 Task: Create auto association rules to automatically create campaigns
Action: Mouse moved to (234, 167)
Screenshot: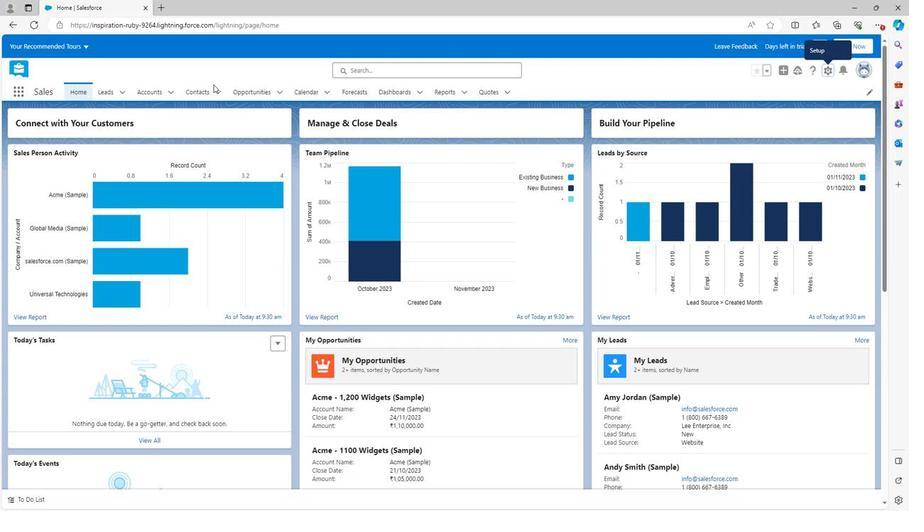 
Action: Mouse scrolled (234, 167) with delta (0, 0)
Screenshot: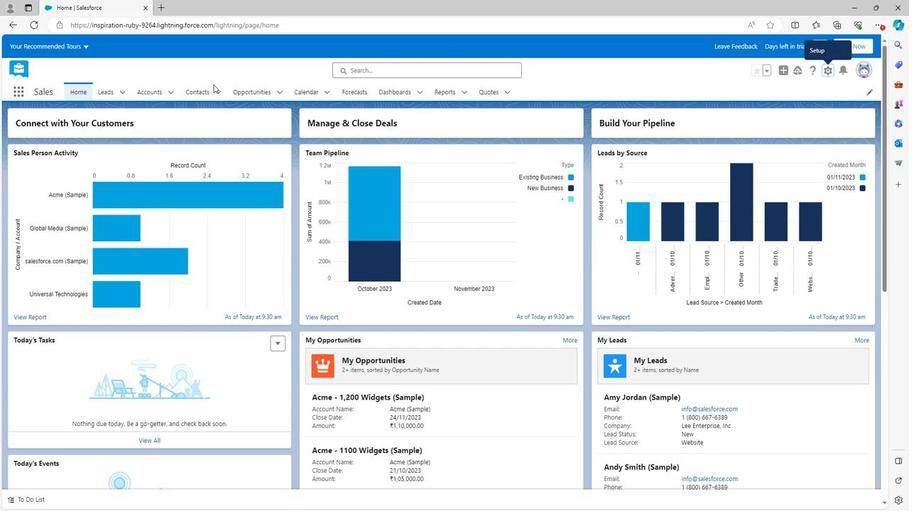 
Action: Mouse scrolled (234, 167) with delta (0, 0)
Screenshot: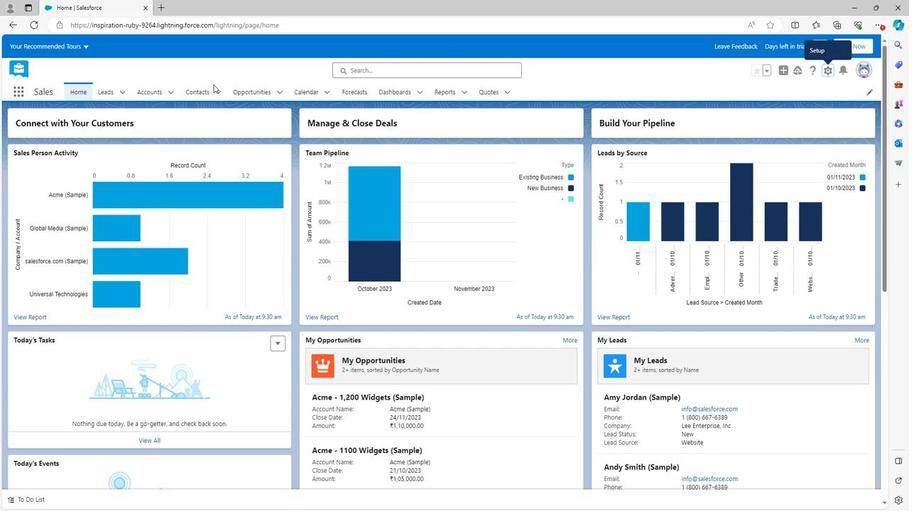 
Action: Mouse scrolled (234, 167) with delta (0, 0)
Screenshot: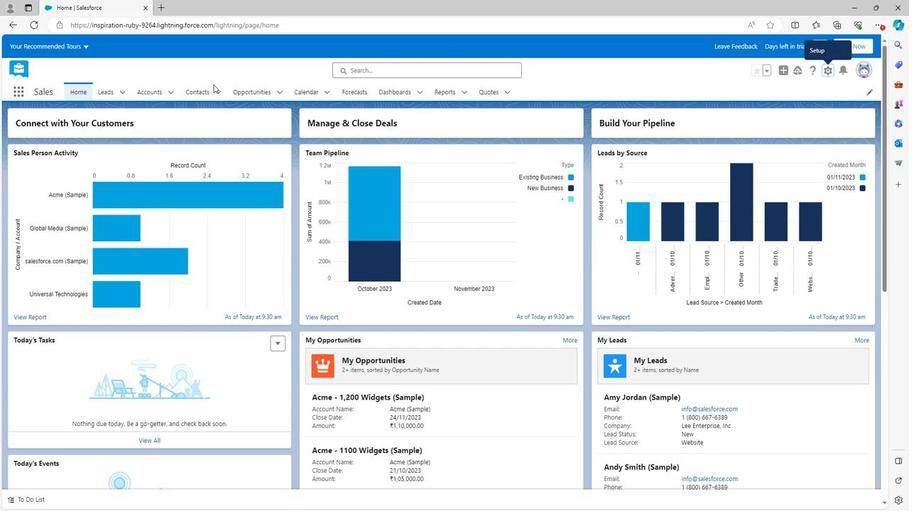 
Action: Mouse scrolled (234, 167) with delta (0, 0)
Screenshot: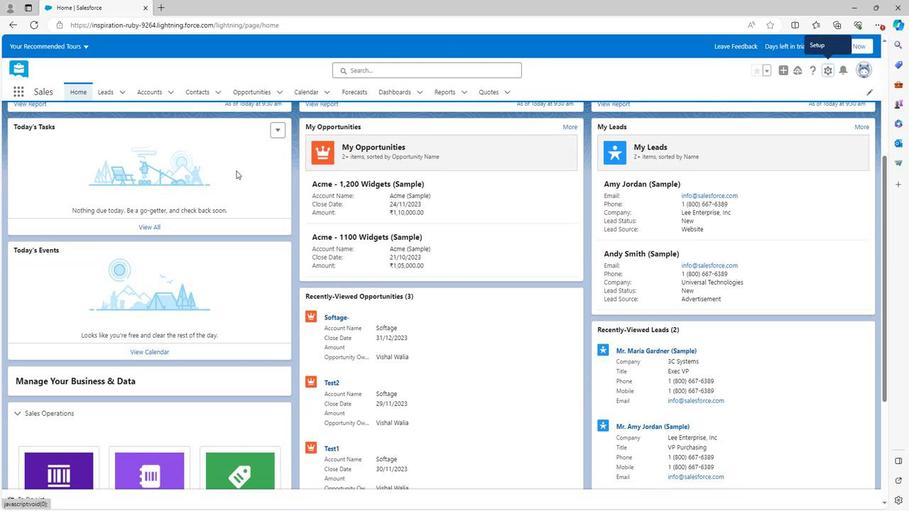 
Action: Mouse scrolled (234, 167) with delta (0, 0)
Screenshot: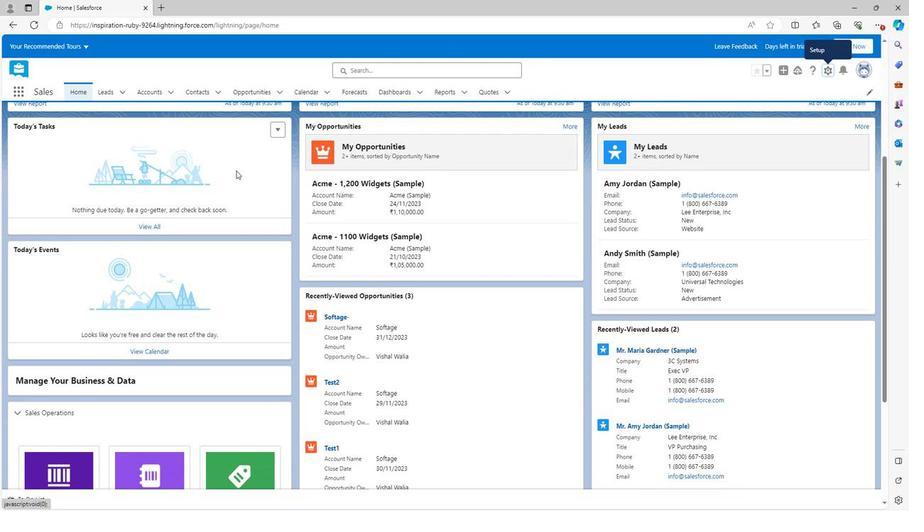 
Action: Mouse scrolled (234, 167) with delta (0, 0)
Screenshot: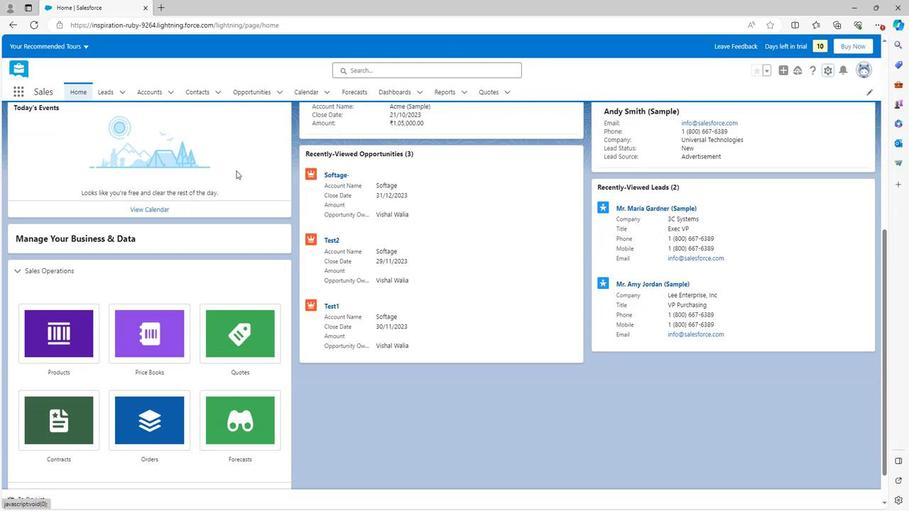 
Action: Mouse scrolled (234, 167) with delta (0, 0)
Screenshot: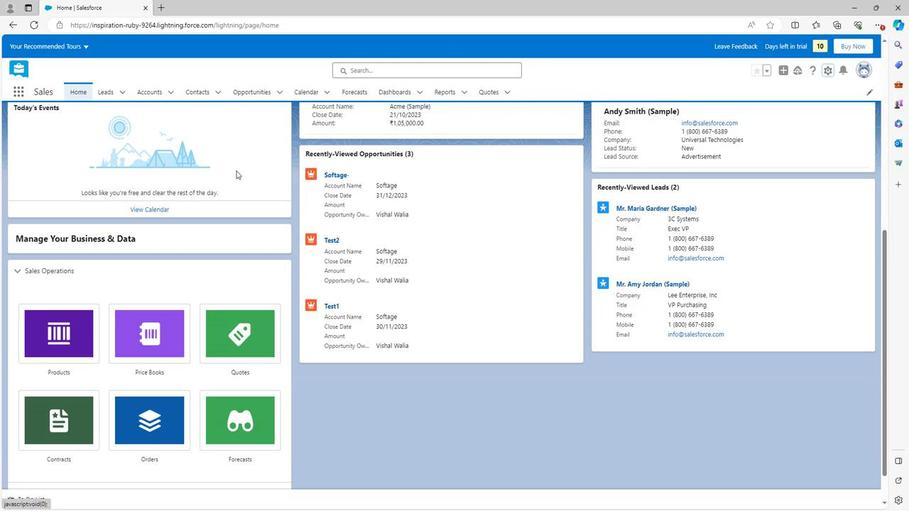 
Action: Mouse scrolled (234, 168) with delta (0, 0)
Screenshot: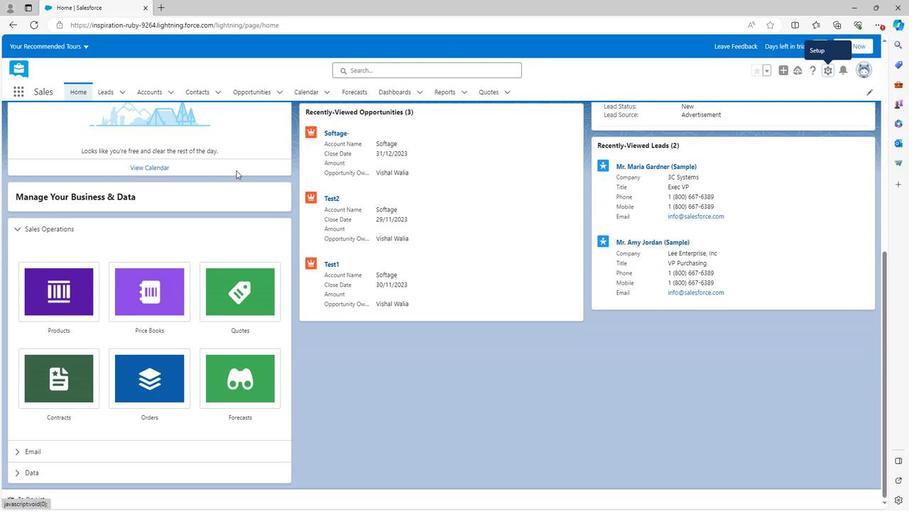 
Action: Mouse scrolled (234, 168) with delta (0, 0)
Screenshot: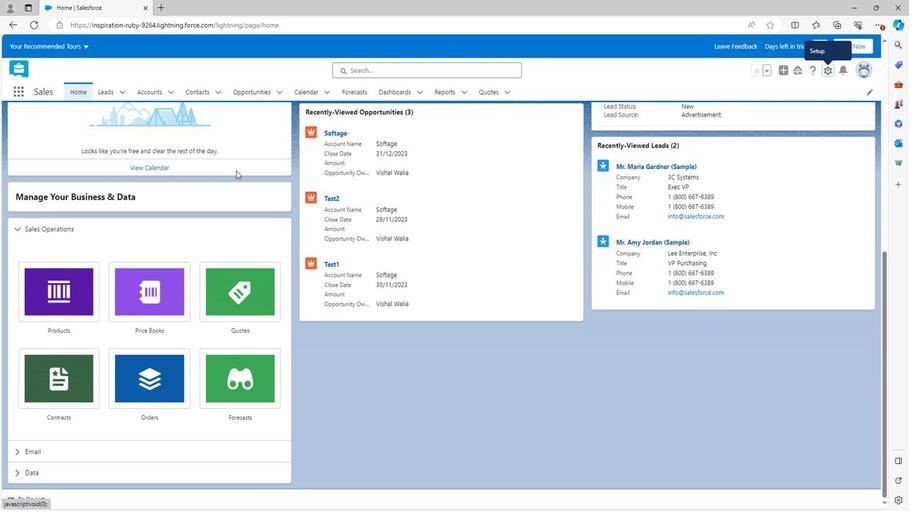 
Action: Mouse scrolled (234, 168) with delta (0, 0)
Screenshot: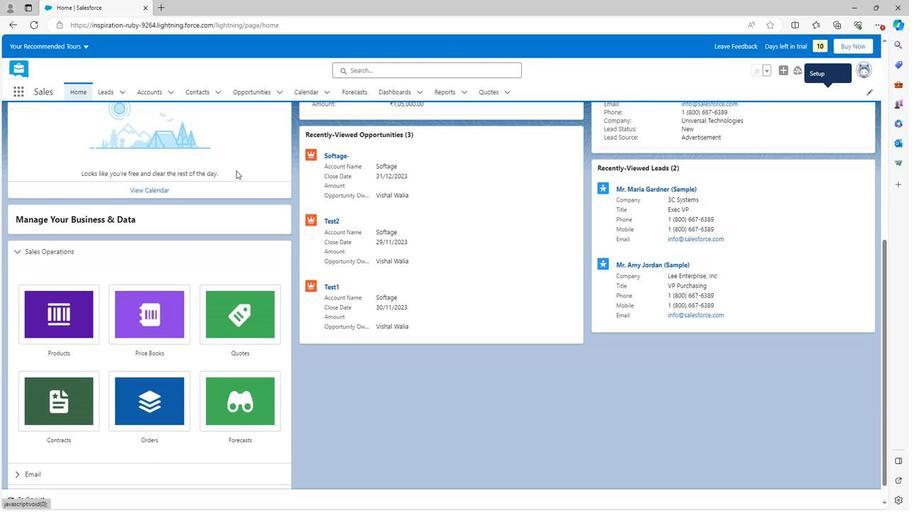 
Action: Mouse scrolled (234, 168) with delta (0, 0)
Screenshot: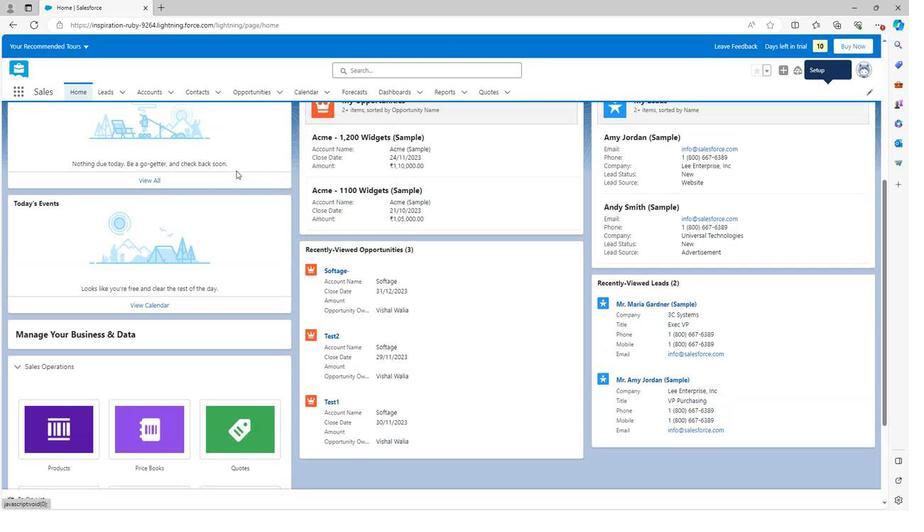 
Action: Mouse scrolled (234, 168) with delta (0, 0)
Screenshot: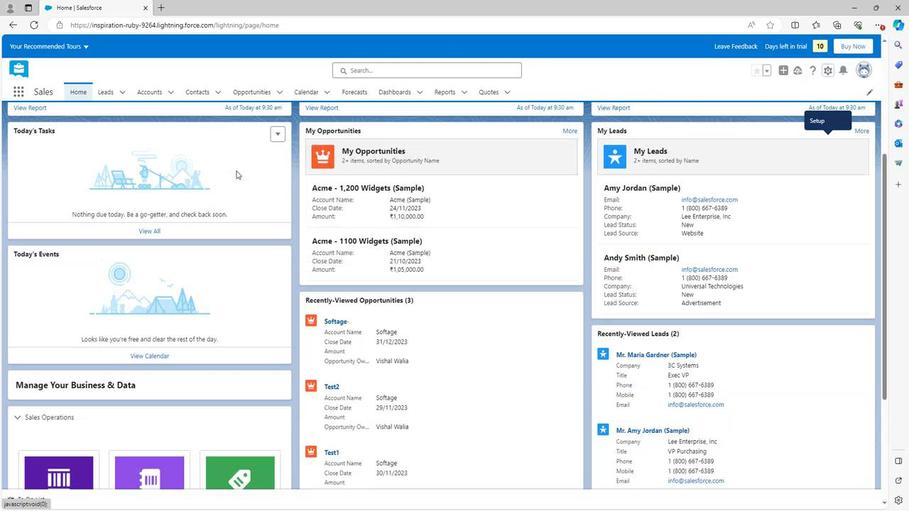 
Action: Mouse scrolled (234, 168) with delta (0, 0)
Screenshot: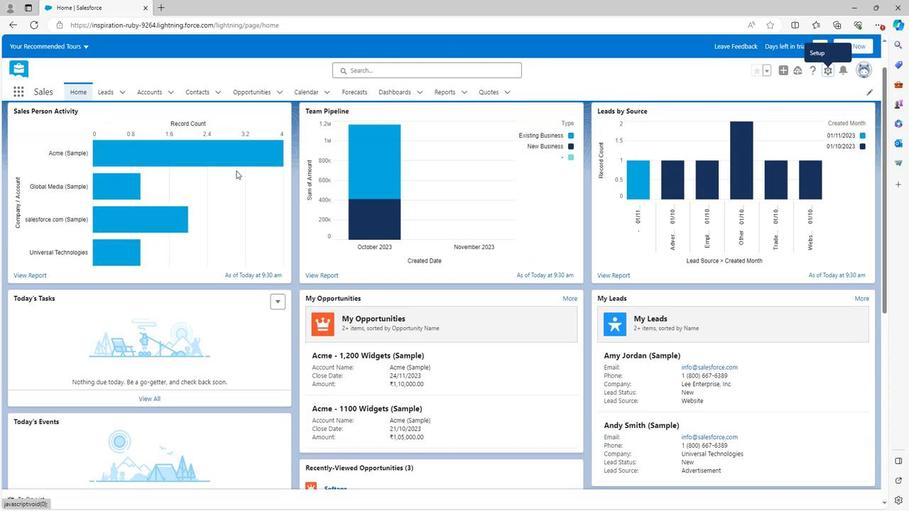 
Action: Mouse scrolled (234, 168) with delta (0, 0)
Screenshot: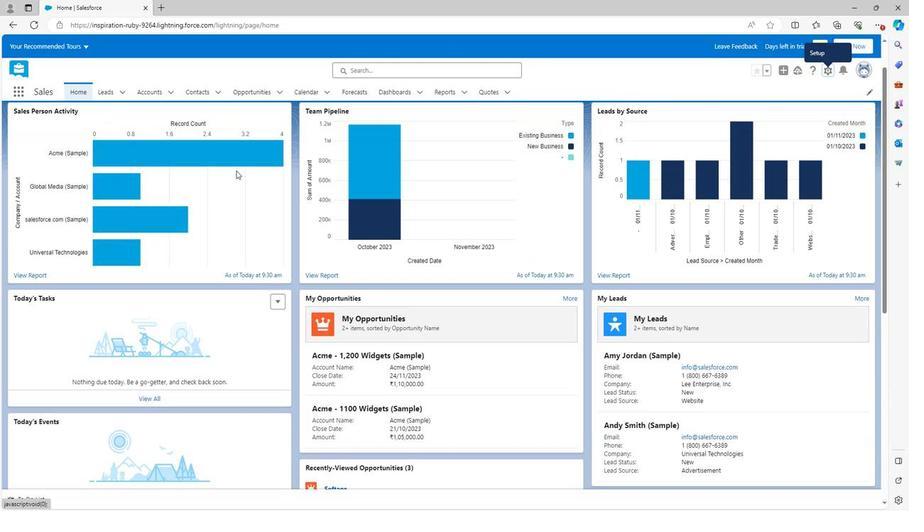 
Action: Mouse scrolled (234, 168) with delta (0, 0)
Screenshot: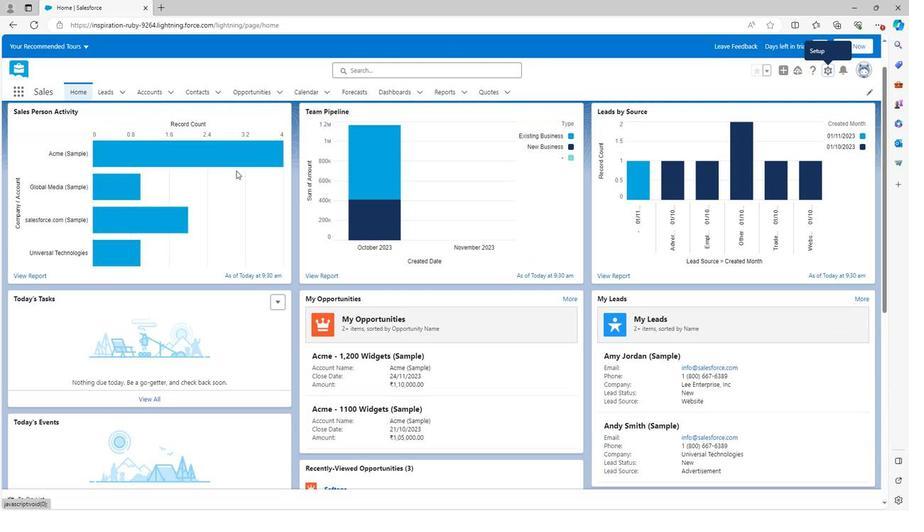 
Action: Mouse scrolled (234, 168) with delta (0, 0)
Screenshot: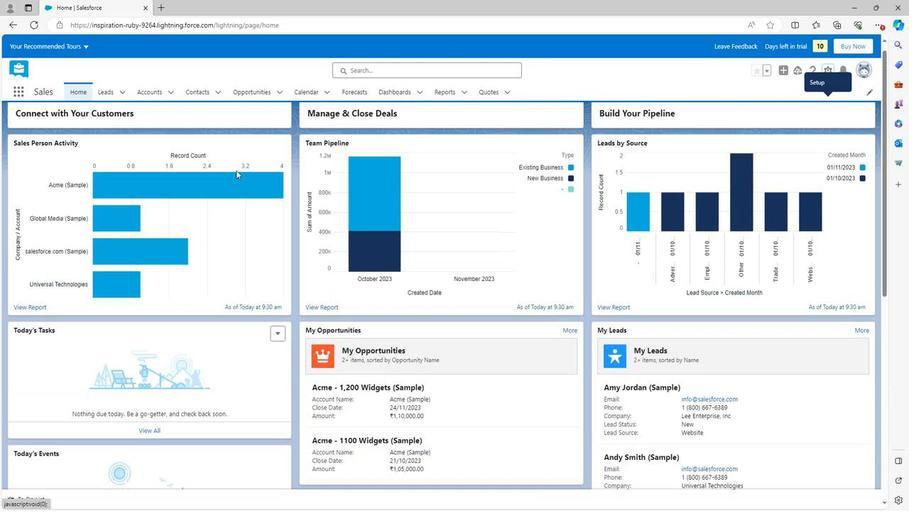 
Action: Mouse moved to (828, 65)
Screenshot: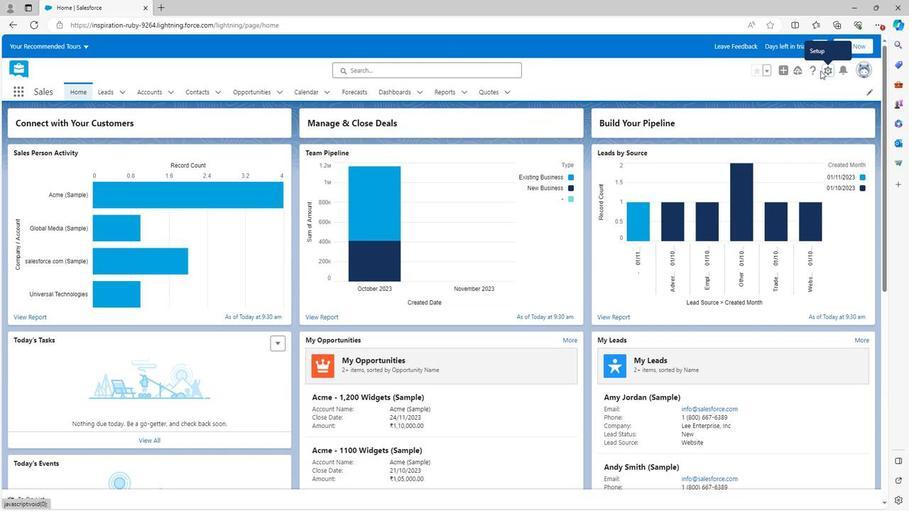 
Action: Mouse pressed left at (828, 65)
Screenshot: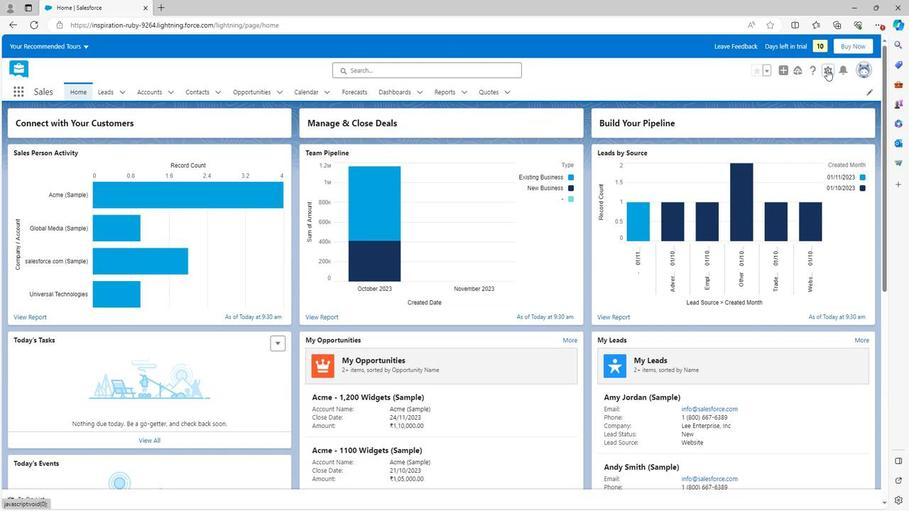 
Action: Mouse moved to (790, 95)
Screenshot: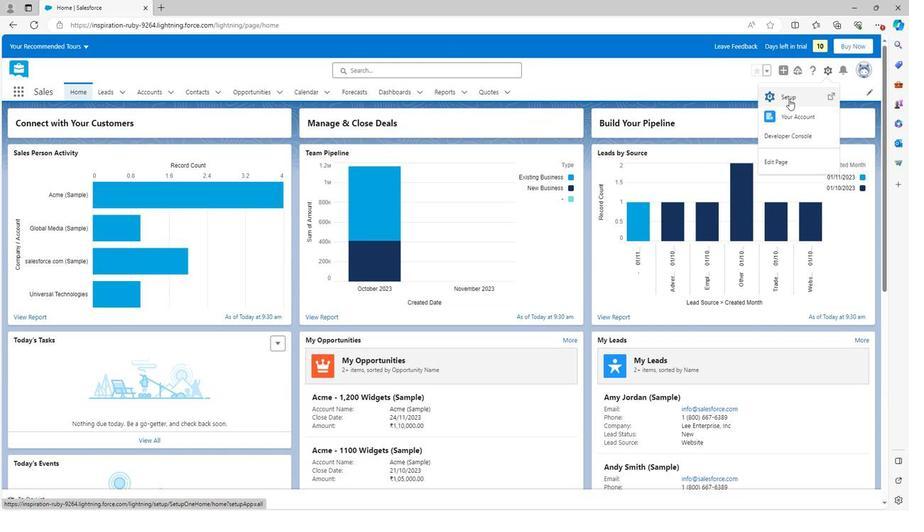
Action: Mouse pressed left at (790, 95)
Screenshot: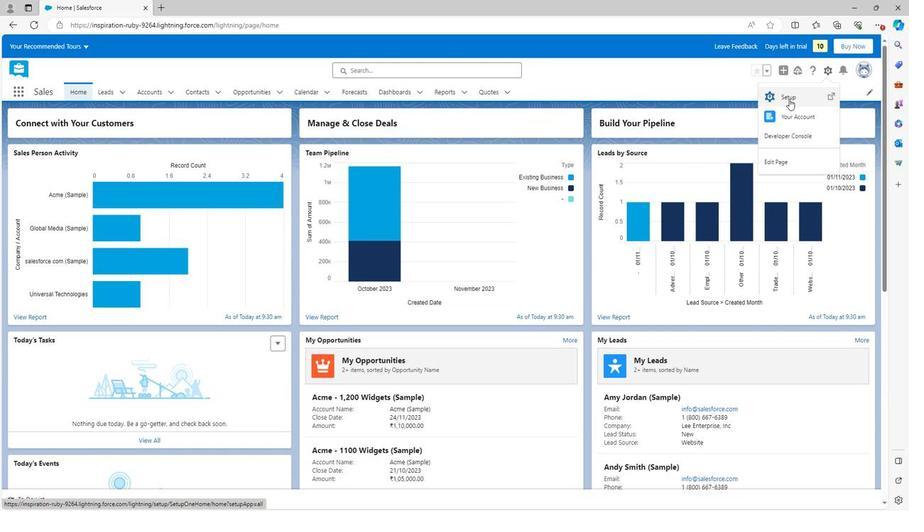 
Action: Mouse moved to (21, 358)
Screenshot: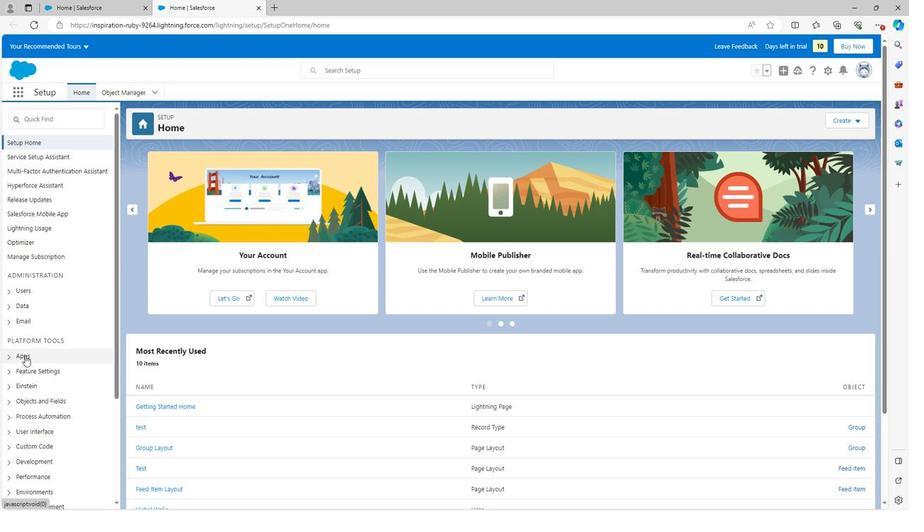 
Action: Mouse scrolled (21, 358) with delta (0, 0)
Screenshot: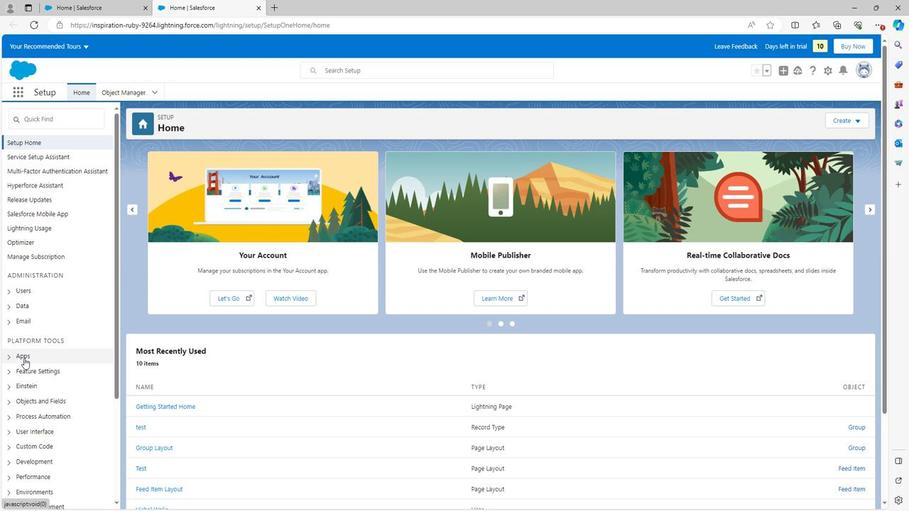 
Action: Mouse scrolled (21, 358) with delta (0, 0)
Screenshot: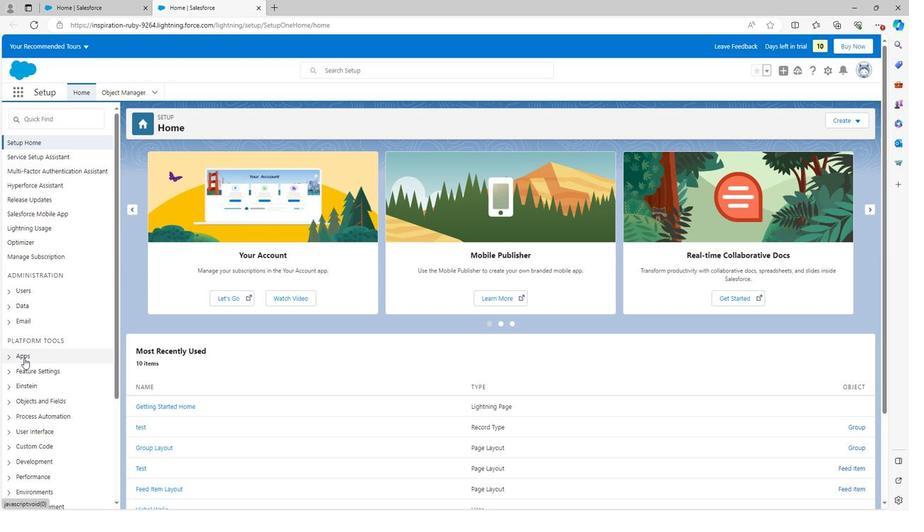 
Action: Mouse scrolled (21, 358) with delta (0, 0)
Screenshot: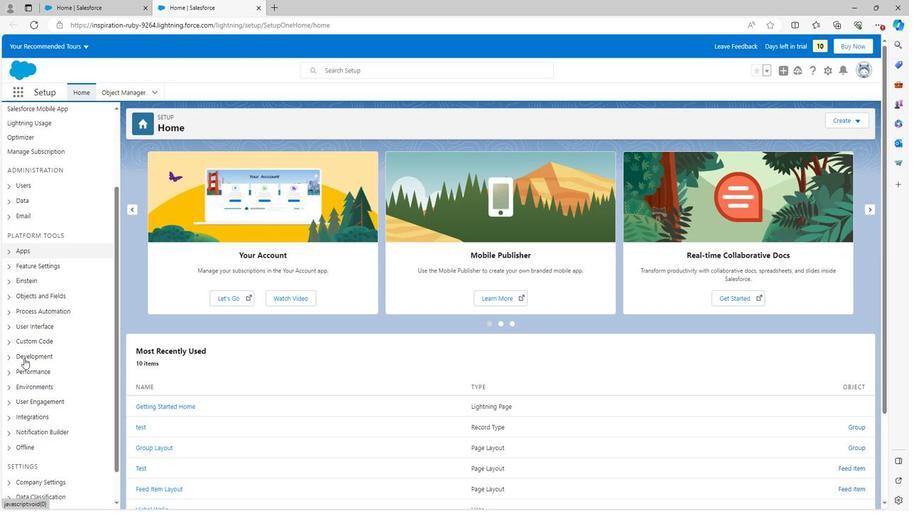 
Action: Mouse scrolled (21, 358) with delta (0, 0)
Screenshot: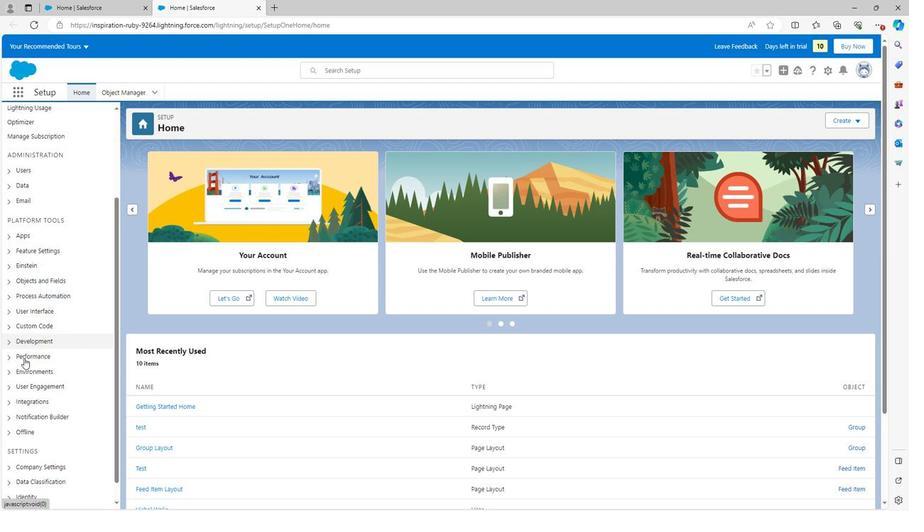 
Action: Mouse moved to (6, 228)
Screenshot: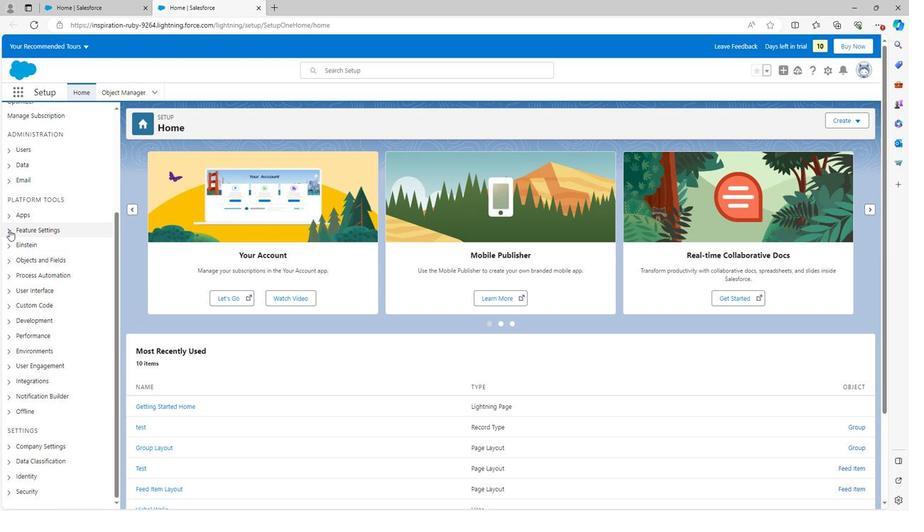
Action: Mouse pressed left at (6, 228)
Screenshot: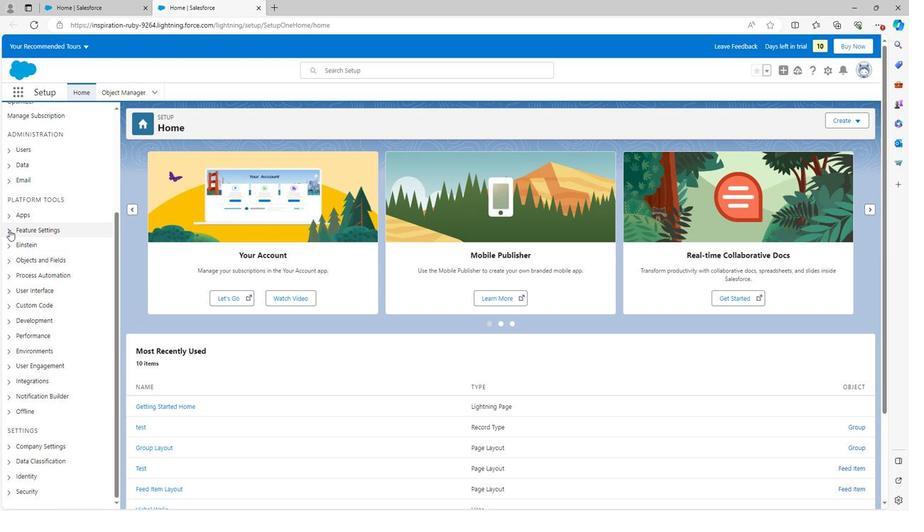 
Action: Mouse moved to (17, 305)
Screenshot: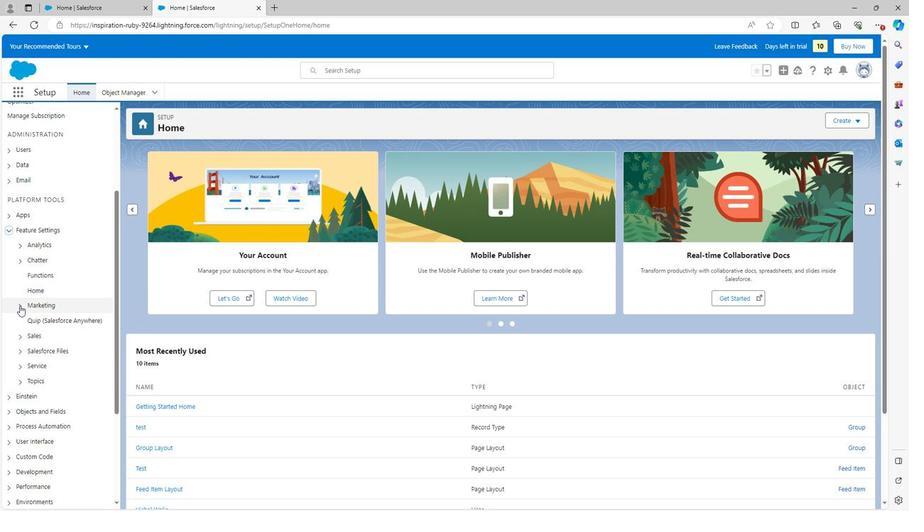
Action: Mouse pressed left at (17, 305)
Screenshot: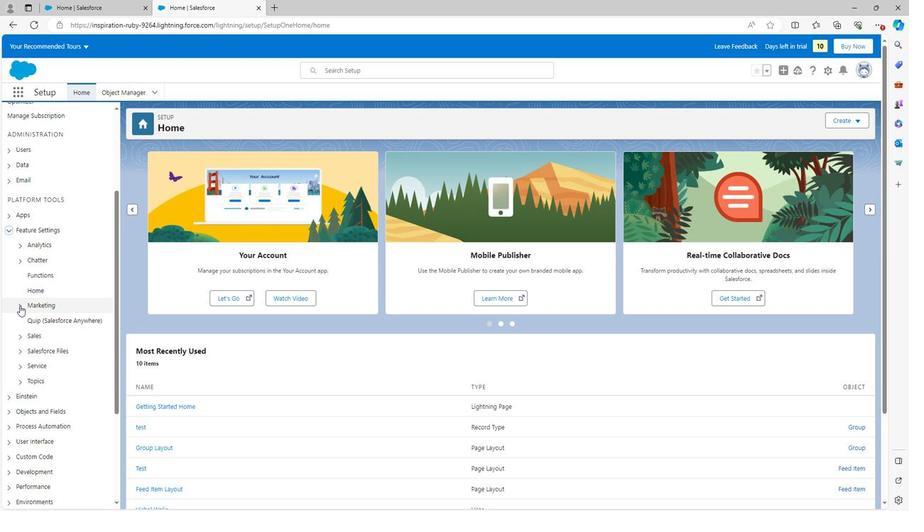 
Action: Mouse moved to (23, 342)
Screenshot: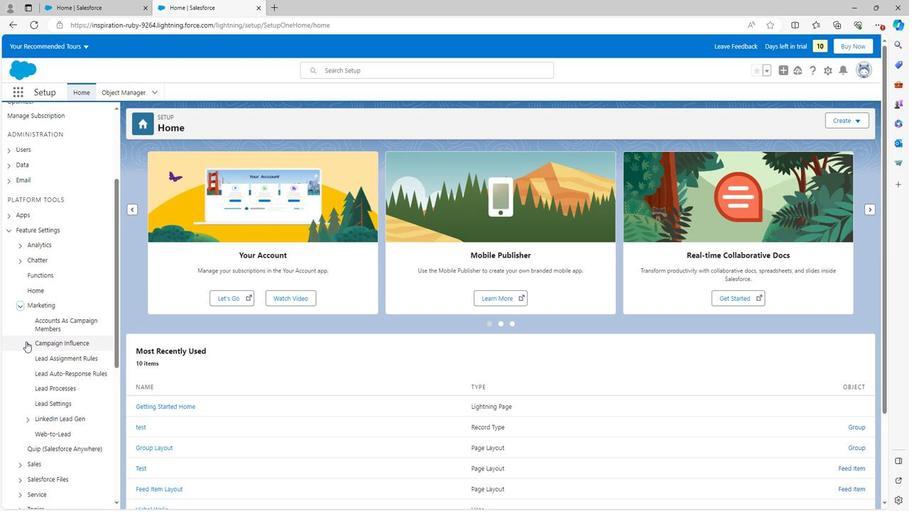
Action: Mouse pressed left at (23, 342)
Screenshot: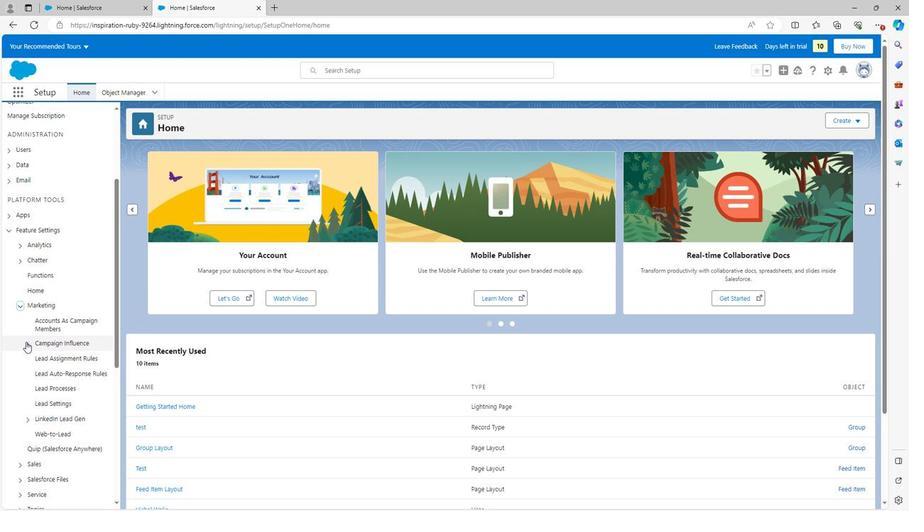 
Action: Mouse moved to (63, 361)
Screenshot: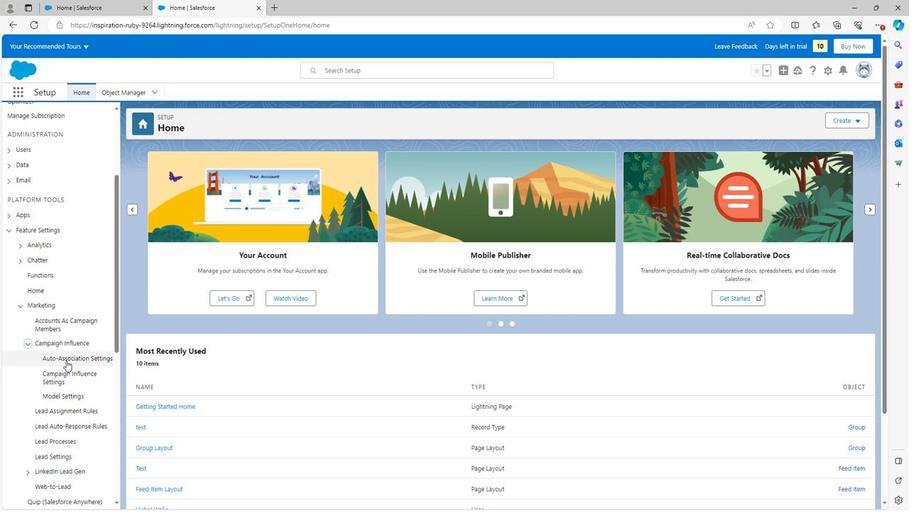 
Action: Mouse pressed left at (63, 361)
Screenshot: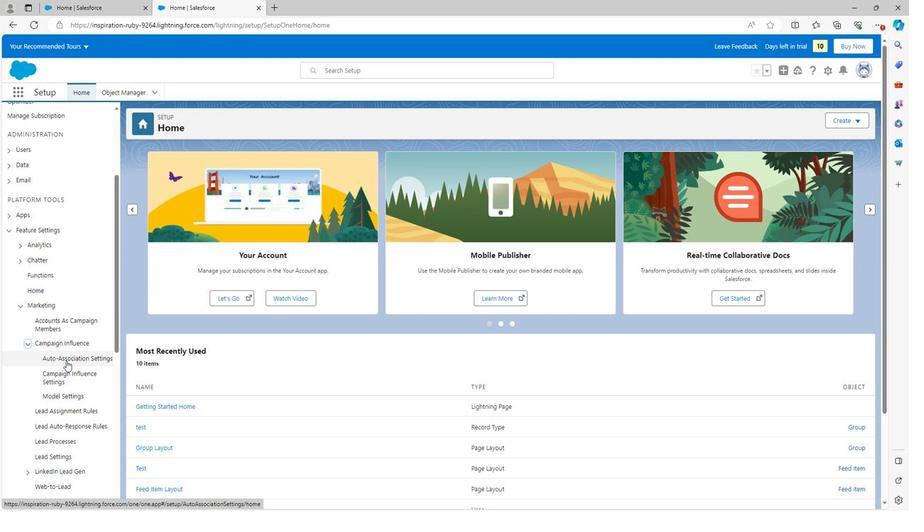 
Action: Mouse moved to (233, 238)
Screenshot: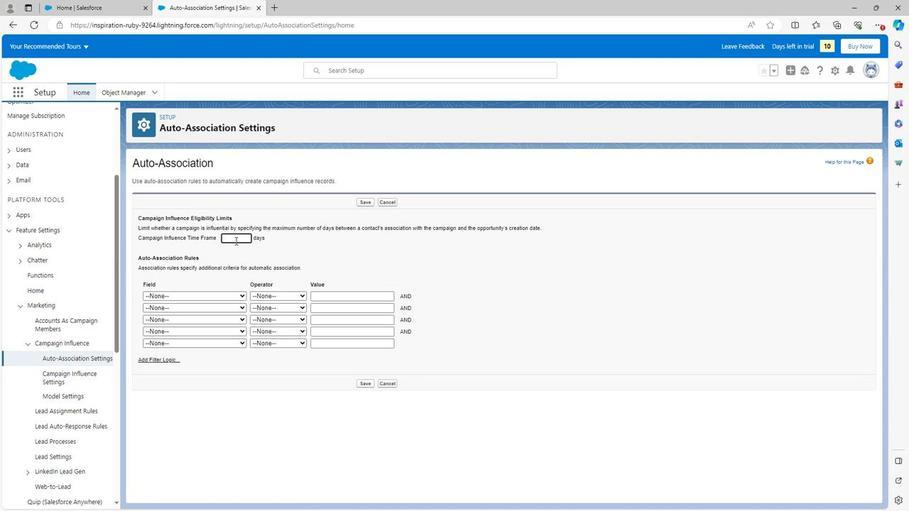 
Action: Key pressed 12
Screenshot: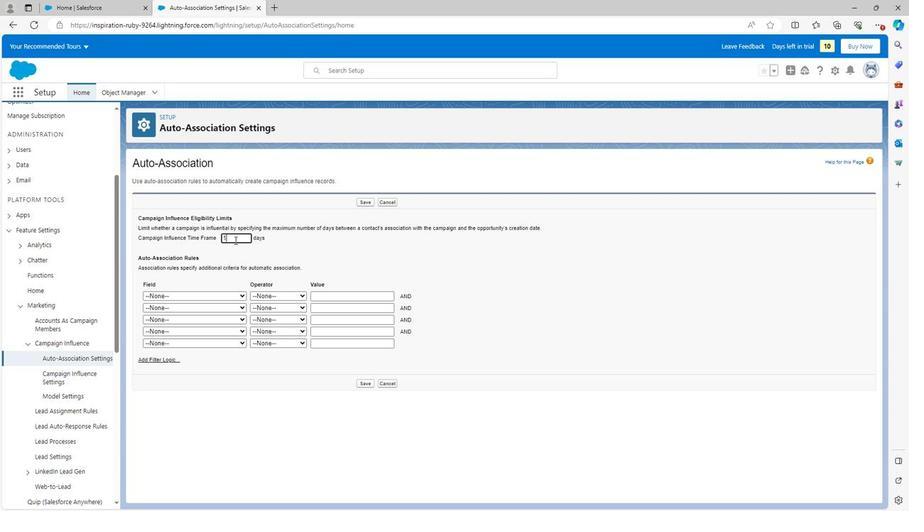 
Action: Mouse moved to (323, 248)
Screenshot: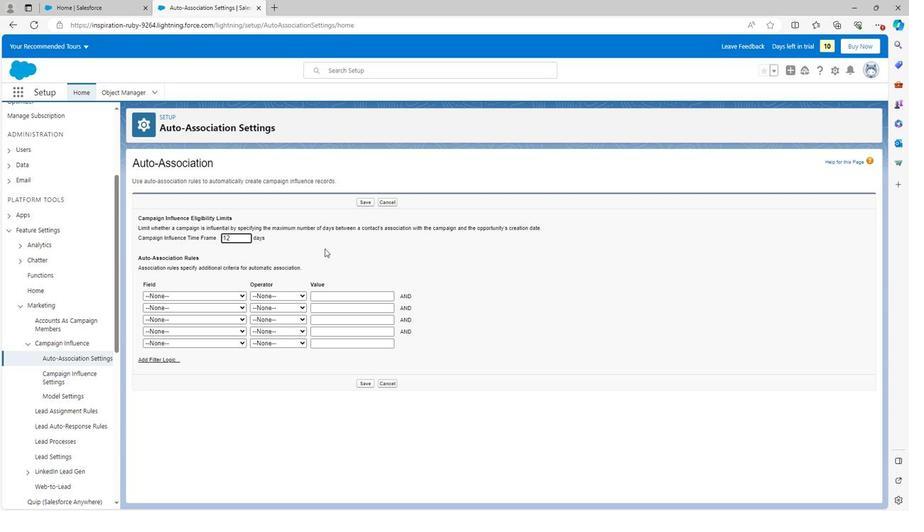 
Action: Mouse pressed left at (323, 248)
Screenshot: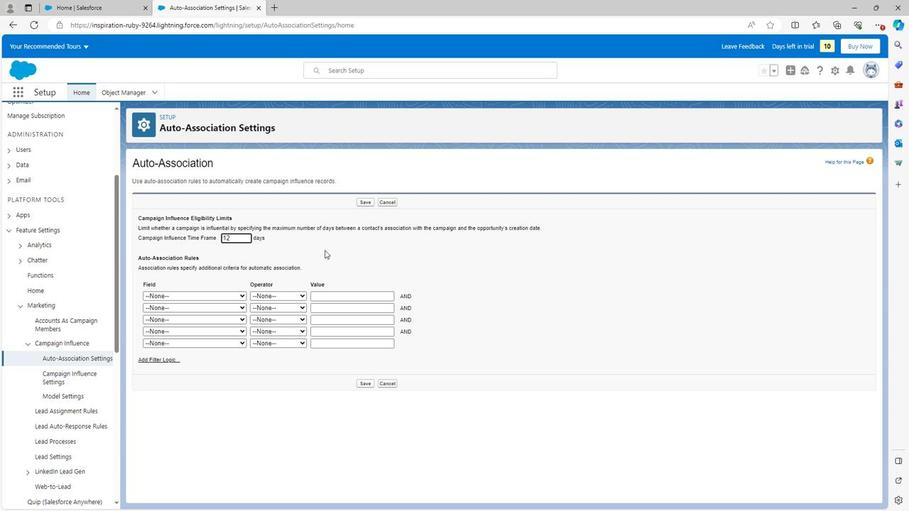 
Action: Mouse moved to (178, 296)
Screenshot: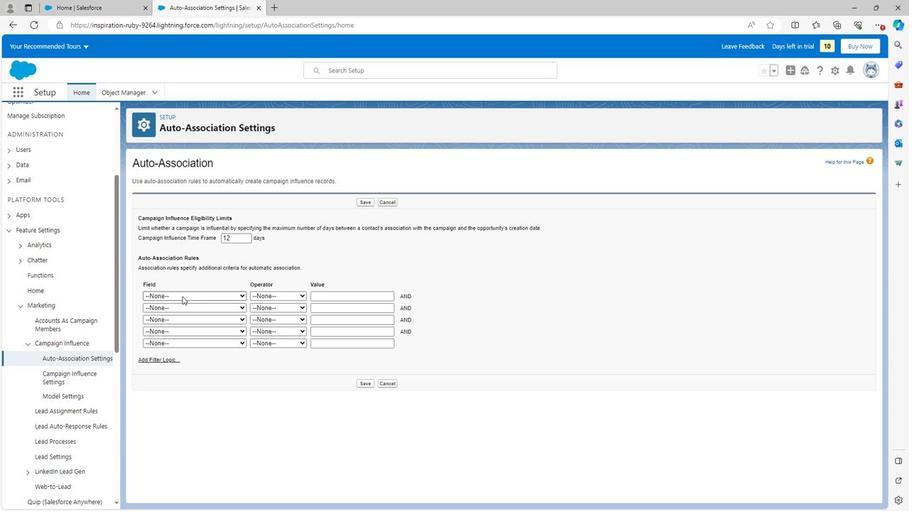 
Action: Mouse pressed left at (178, 296)
Screenshot: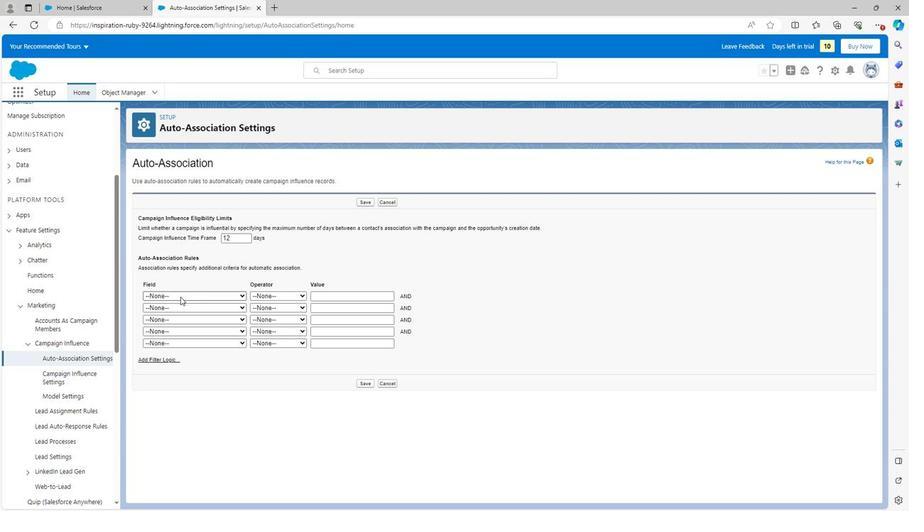 
Action: Mouse moved to (180, 317)
Screenshot: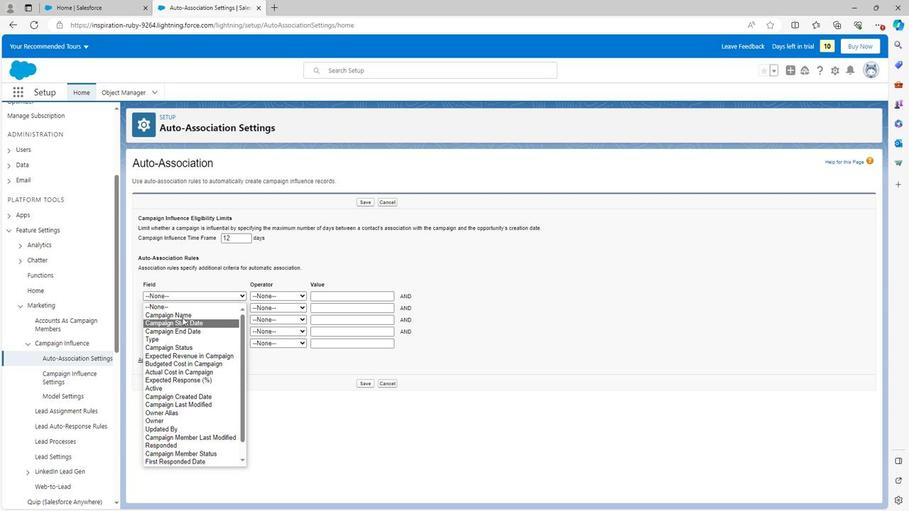 
Action: Mouse pressed left at (180, 317)
Screenshot: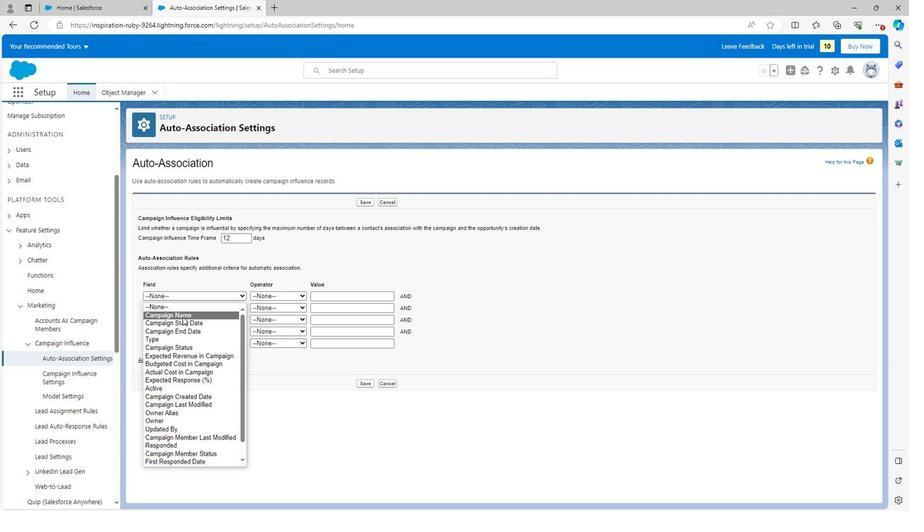 
Action: Mouse moved to (344, 294)
Screenshot: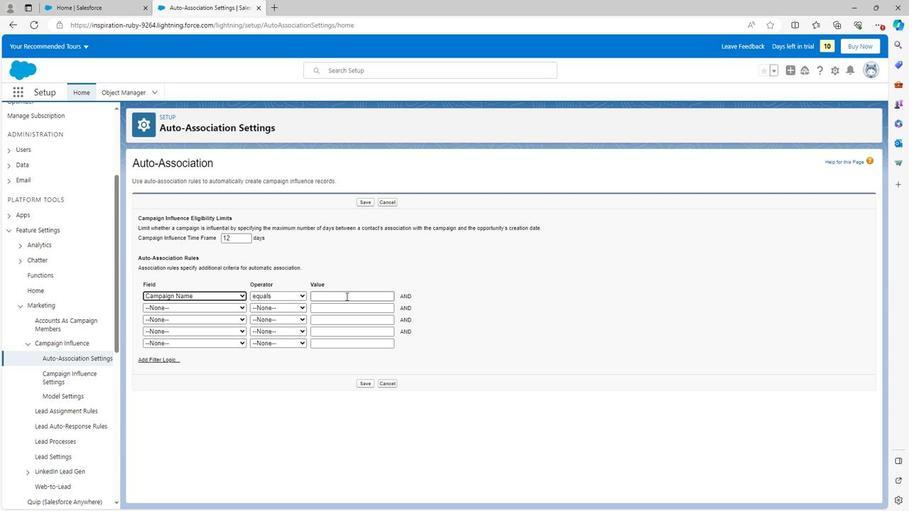 
Action: Mouse pressed left at (344, 294)
Screenshot: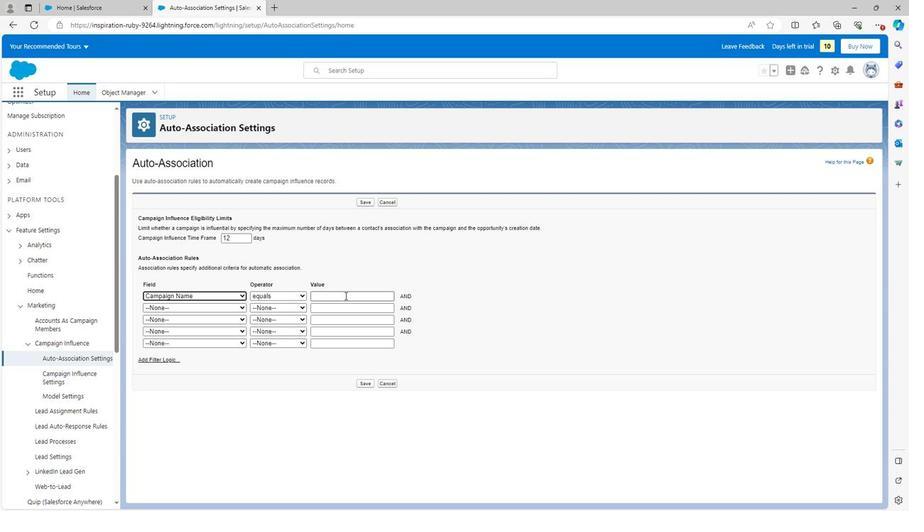 
Action: Mouse moved to (344, 294)
Screenshot: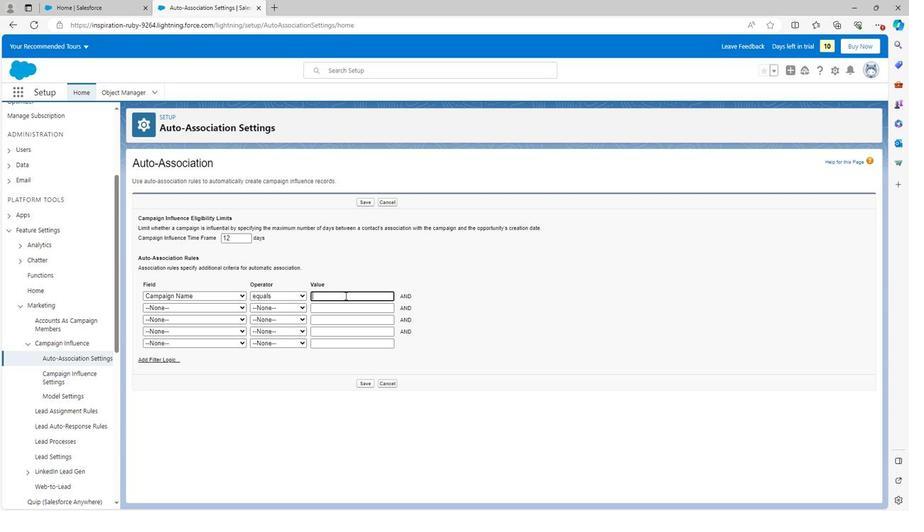 
Action: Key pressed <Key.shift>
Screenshot: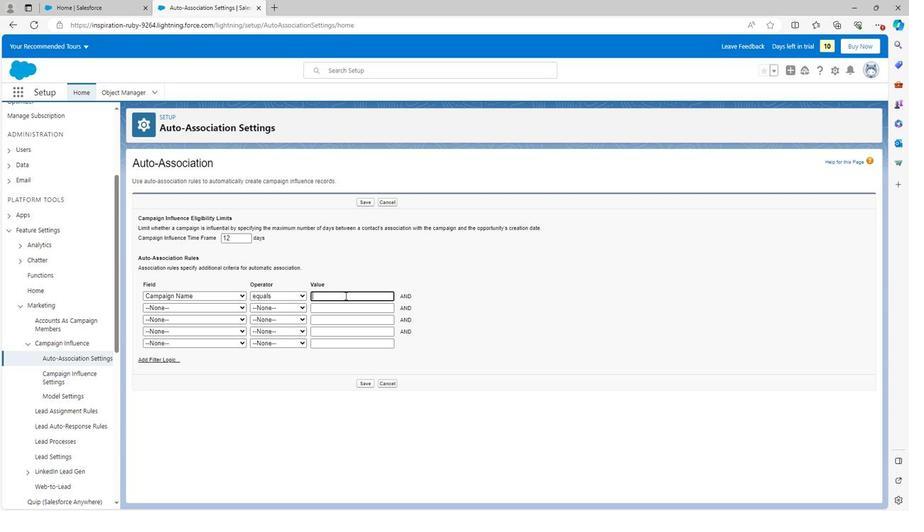 
Action: Mouse moved to (343, 297)
Screenshot: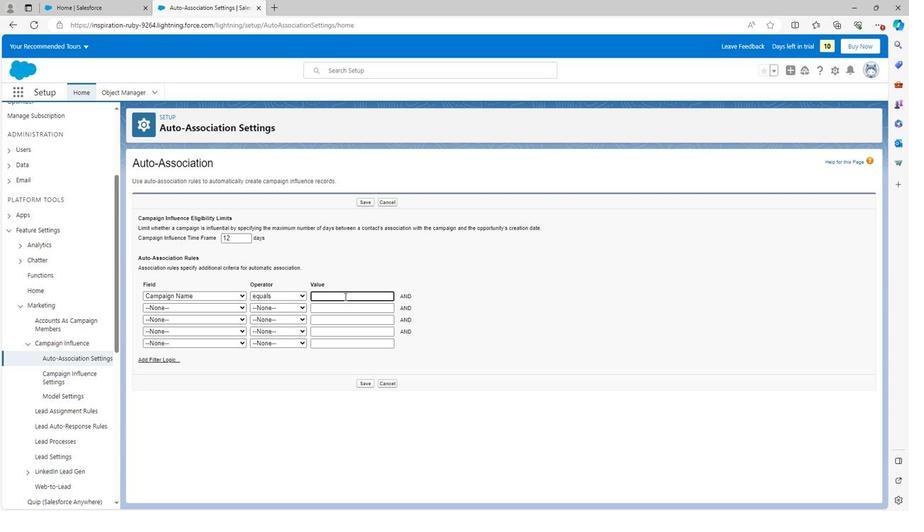 
Action: Key pressed <Key.shift>
Screenshot: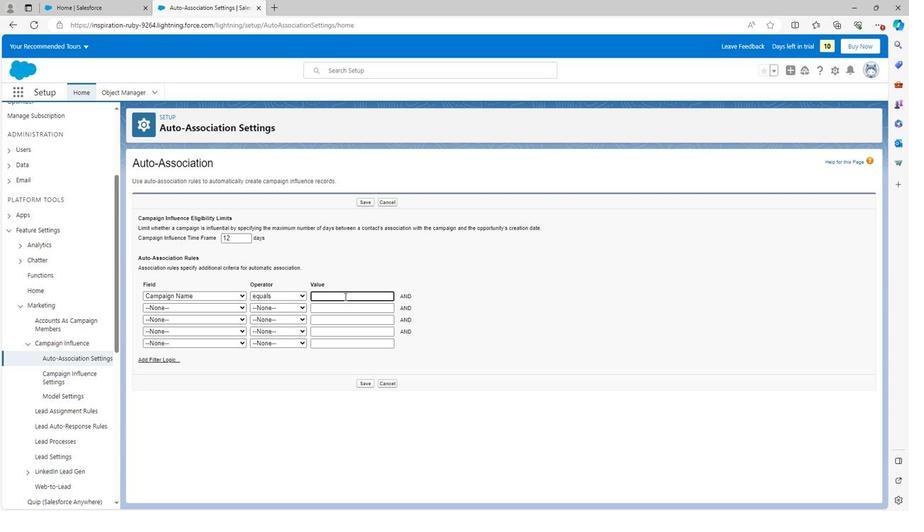 
Action: Mouse moved to (343, 297)
Screenshot: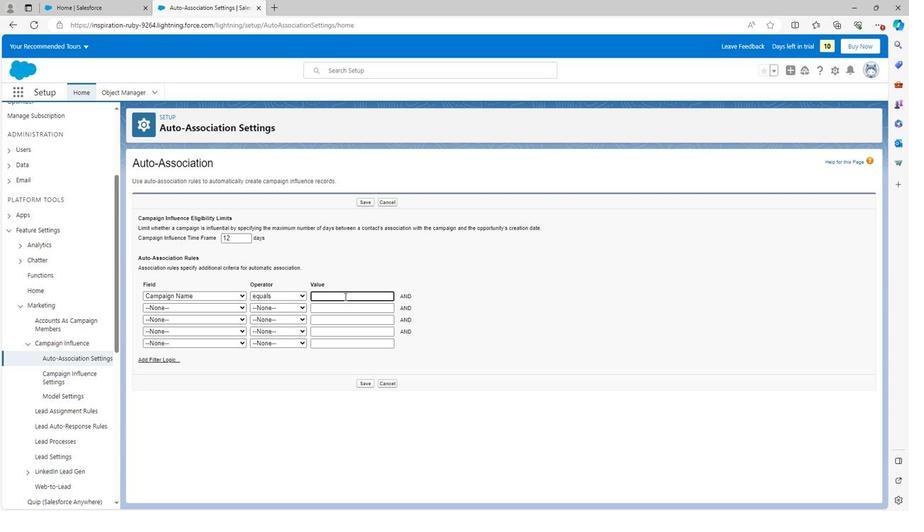 
Action: Key pressed T
Screenshot: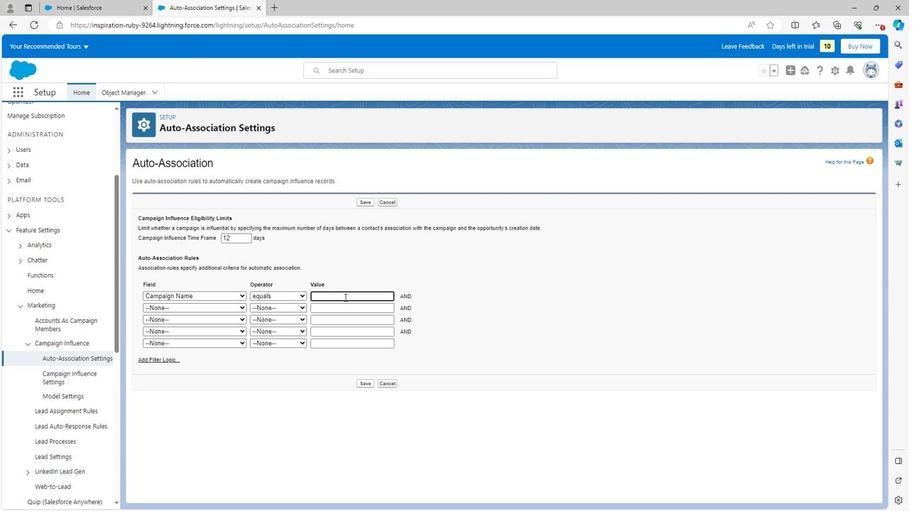 
Action: Mouse moved to (343, 299)
Screenshot: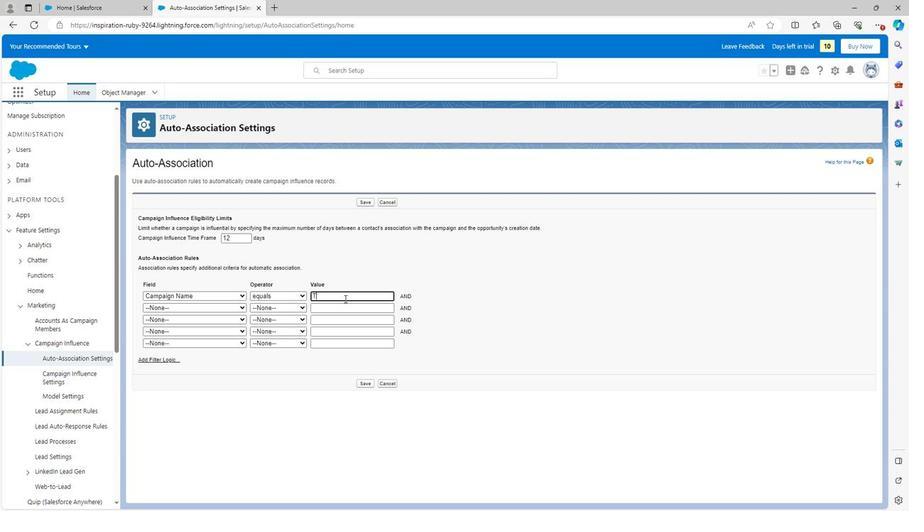 
Action: Key pressed est
Screenshot: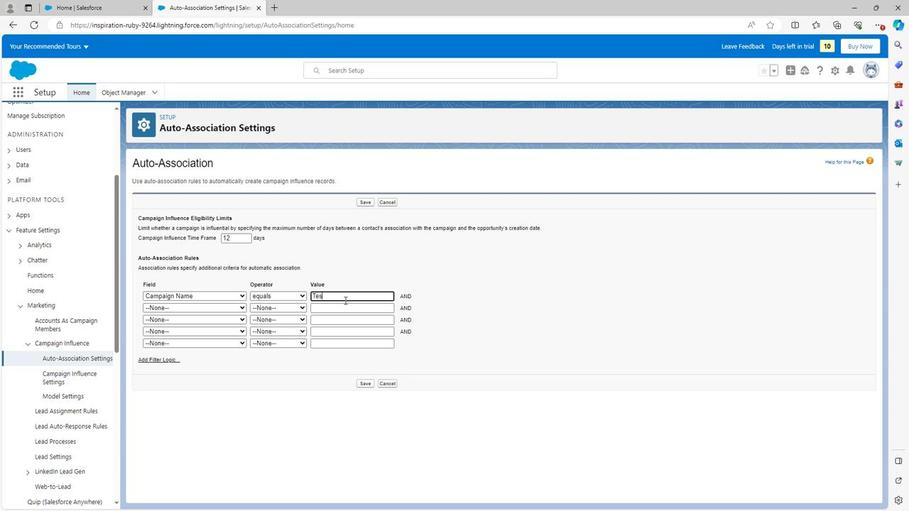 
Action: Mouse moved to (359, 382)
Screenshot: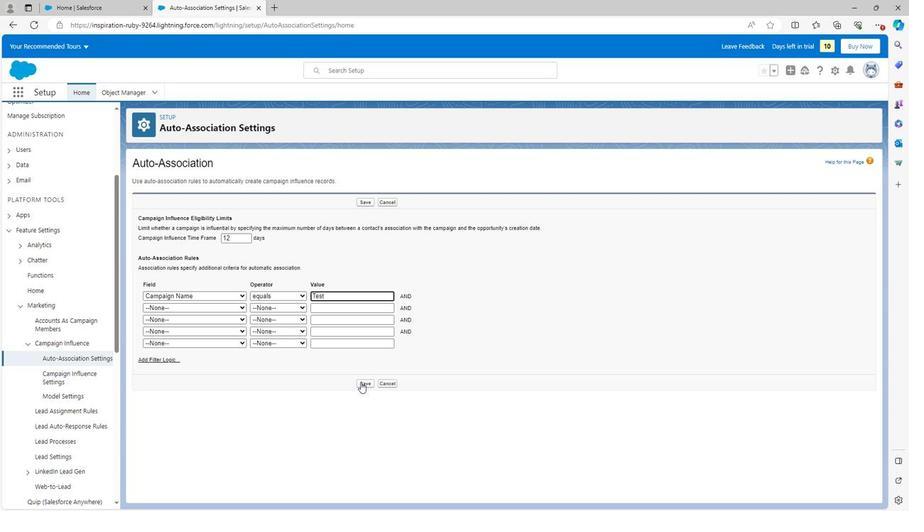 
Action: Mouse pressed left at (359, 382)
Screenshot: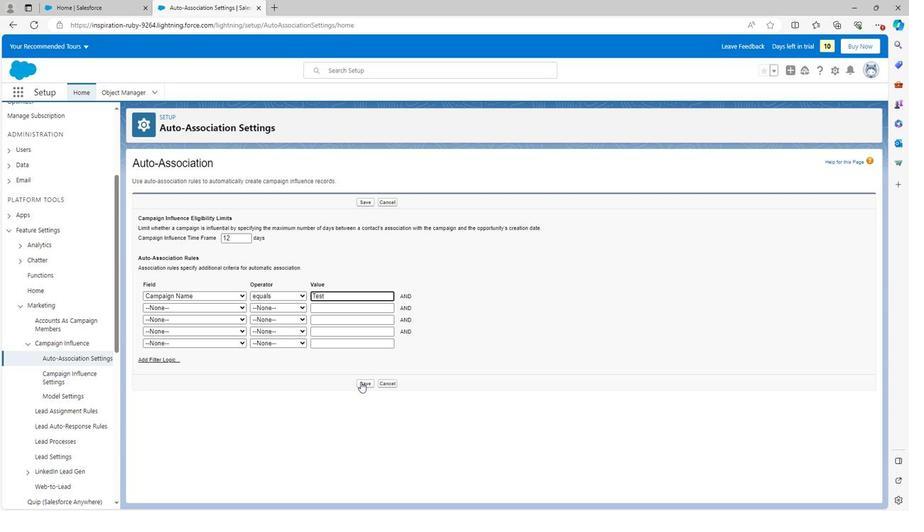 
Action: Mouse moved to (213, 2)
Screenshot: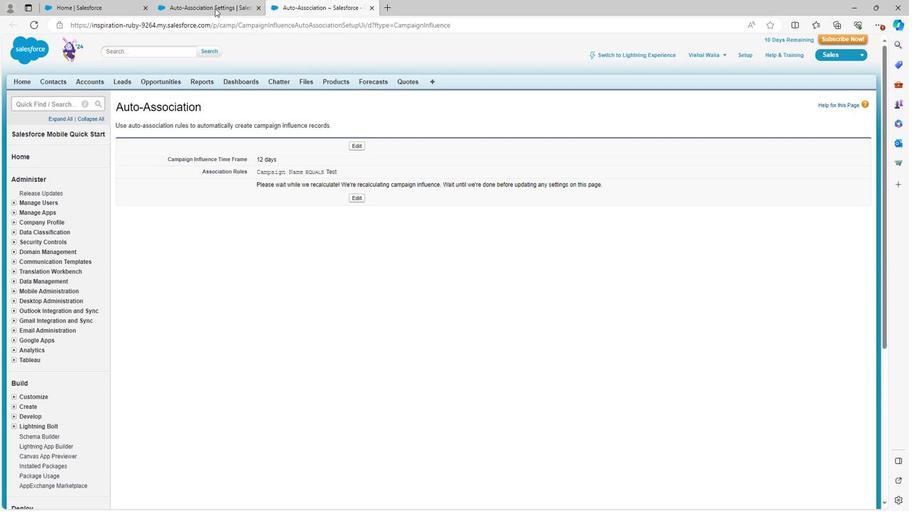 
Action: Mouse pressed left at (213, 2)
Screenshot: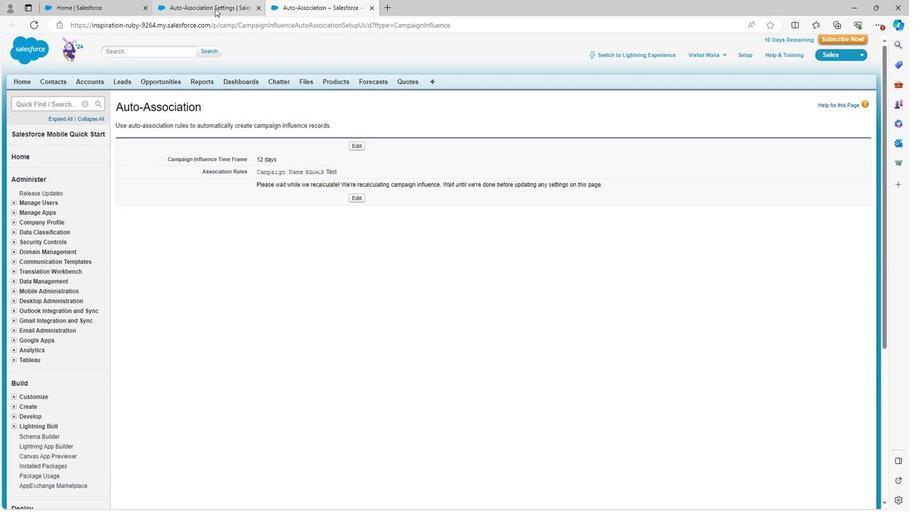 
Action: Mouse moved to (251, 244)
Screenshot: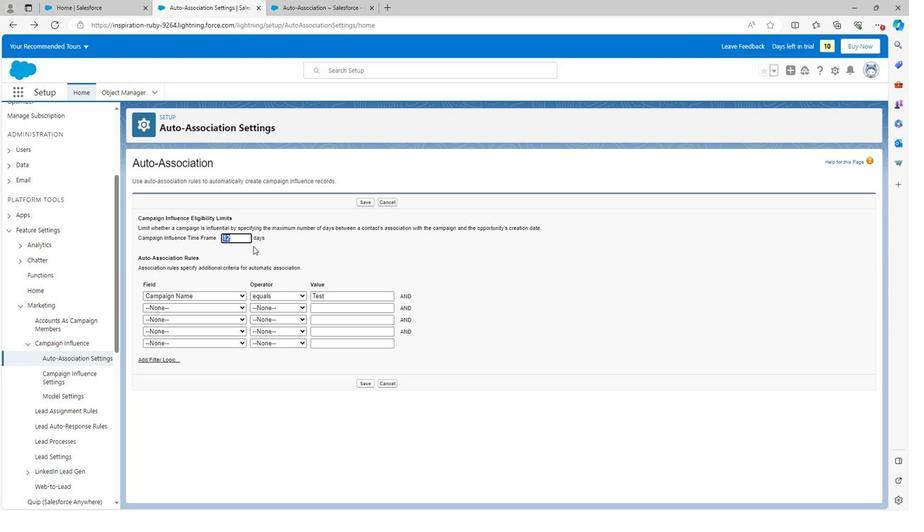 
